 Task: Add the task  Develop a new online booking system for a hotel or resort to the section Agile Archers in the project AgileBox and add a Due Date to the respective task as 2023/09/26
Action: Mouse moved to (54, 255)
Screenshot: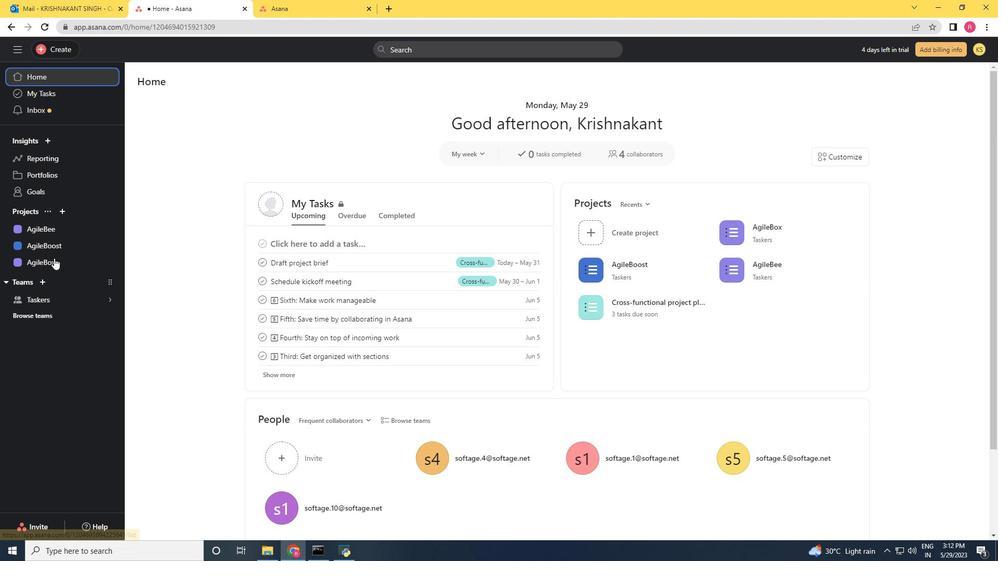 
Action: Mouse pressed left at (54, 255)
Screenshot: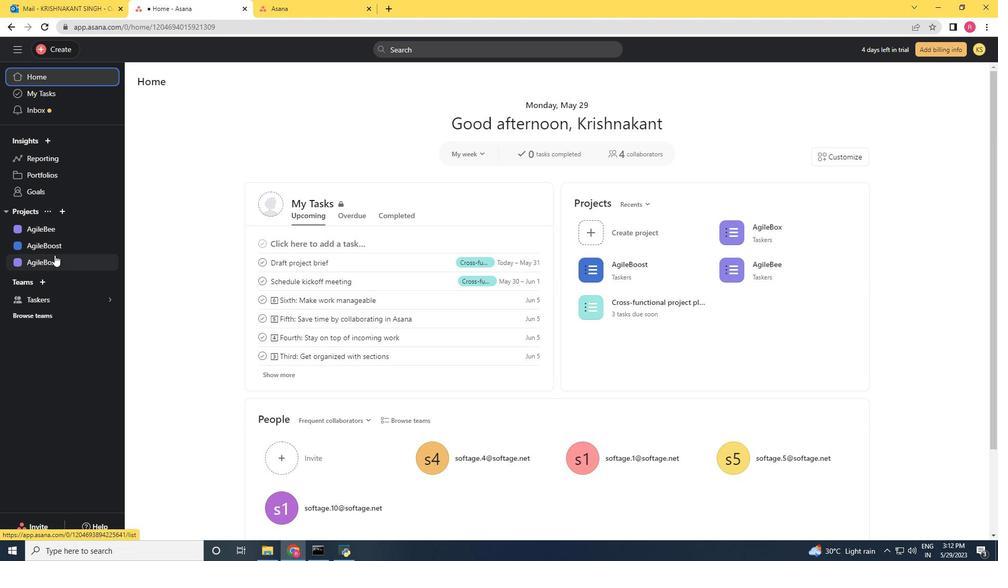 
Action: Mouse moved to (678, 356)
Screenshot: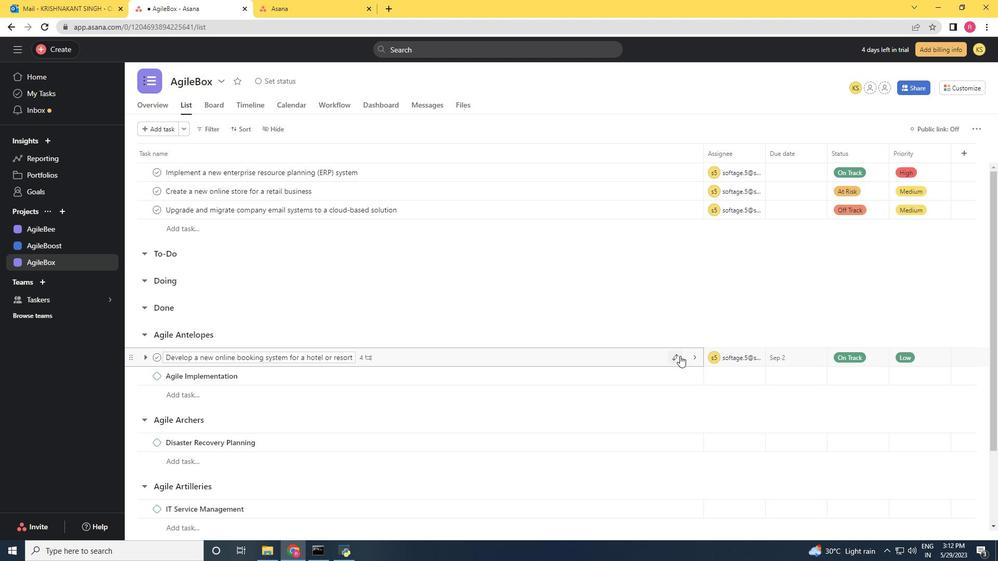 
Action: Mouse pressed left at (678, 356)
Screenshot: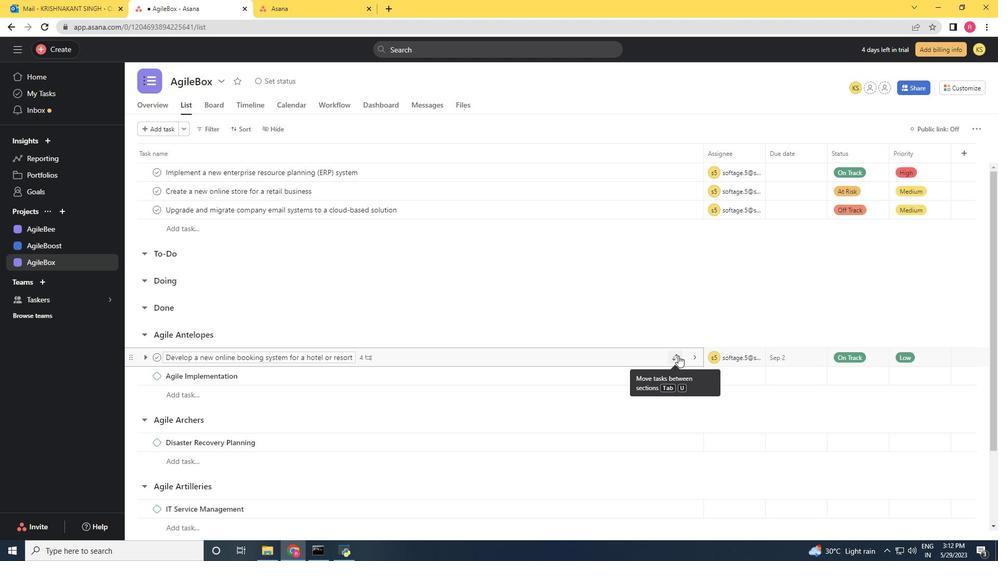 
Action: Mouse moved to (646, 297)
Screenshot: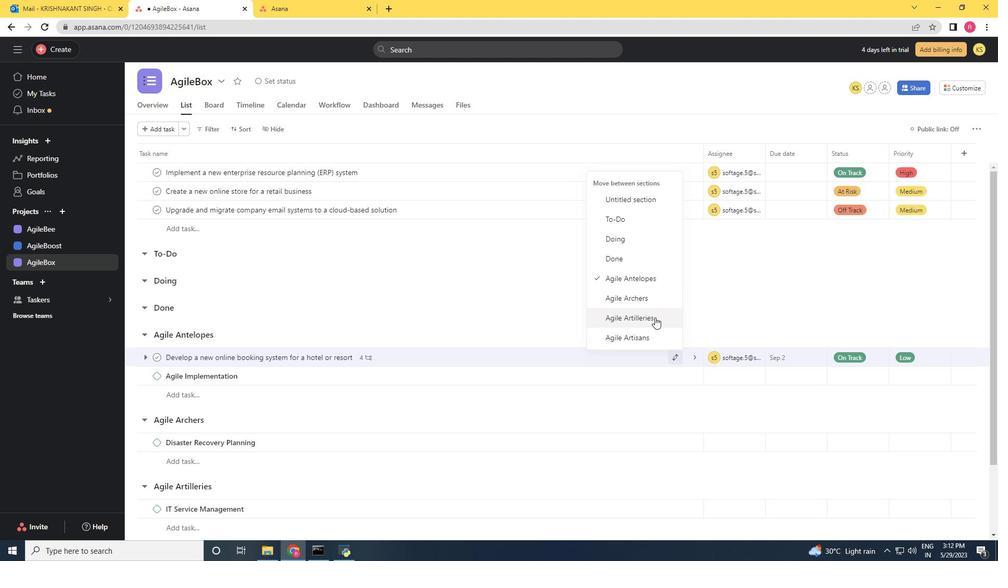 
Action: Mouse pressed left at (646, 297)
Screenshot: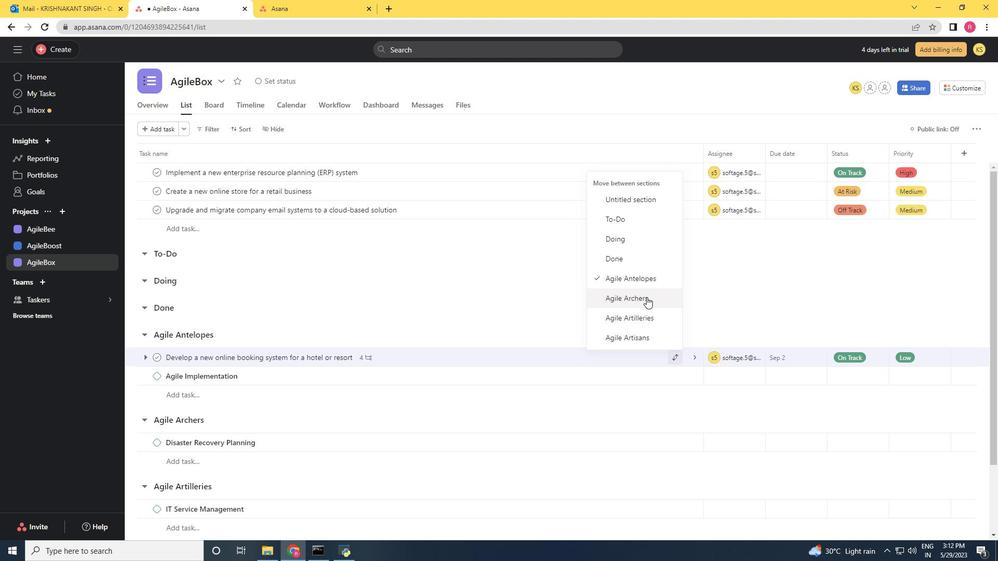 
Action: Mouse moved to (656, 425)
Screenshot: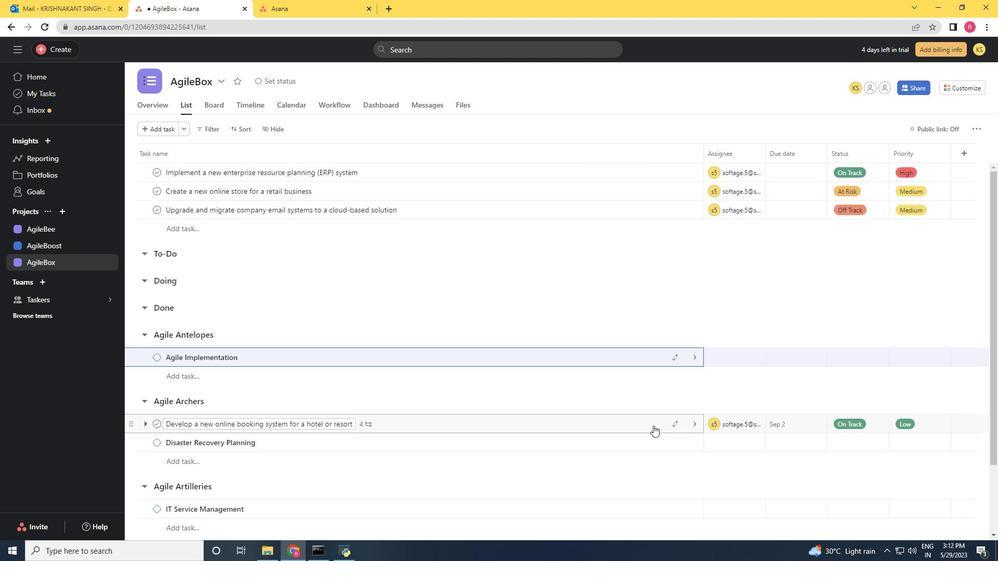 
Action: Mouse pressed left at (656, 425)
Screenshot: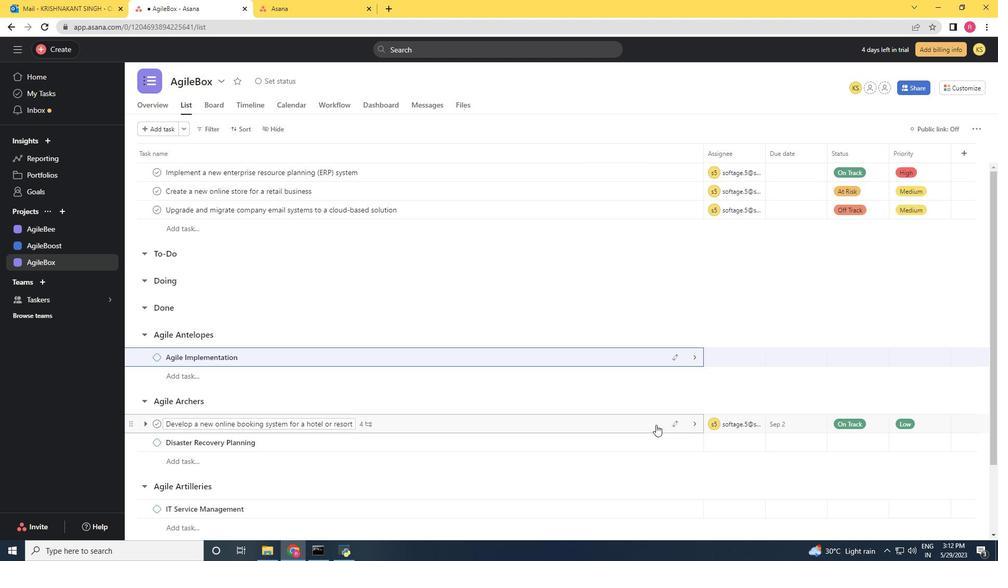 
Action: Mouse moved to (767, 230)
Screenshot: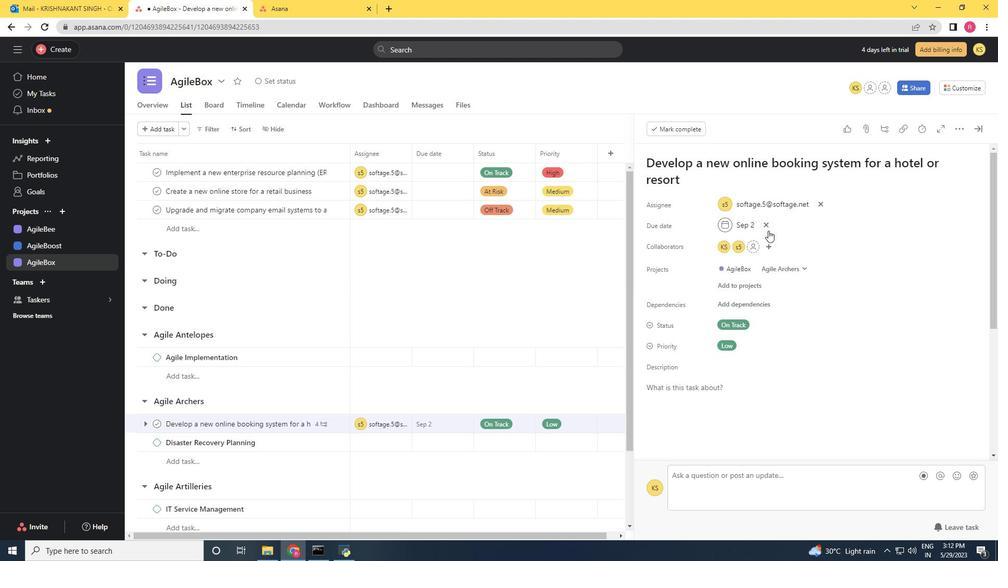 
Action: Mouse pressed left at (767, 230)
Screenshot: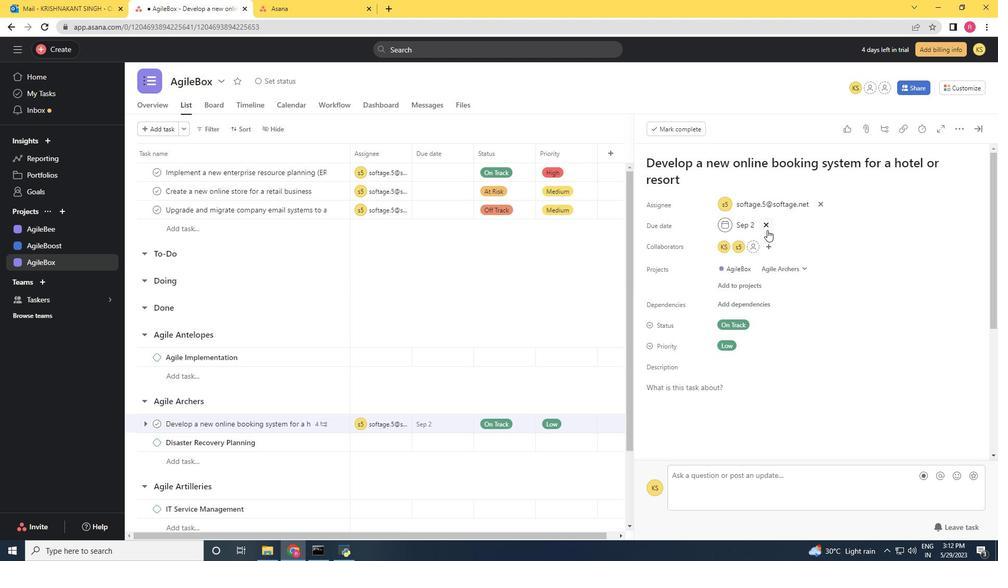
Action: Mouse moved to (753, 226)
Screenshot: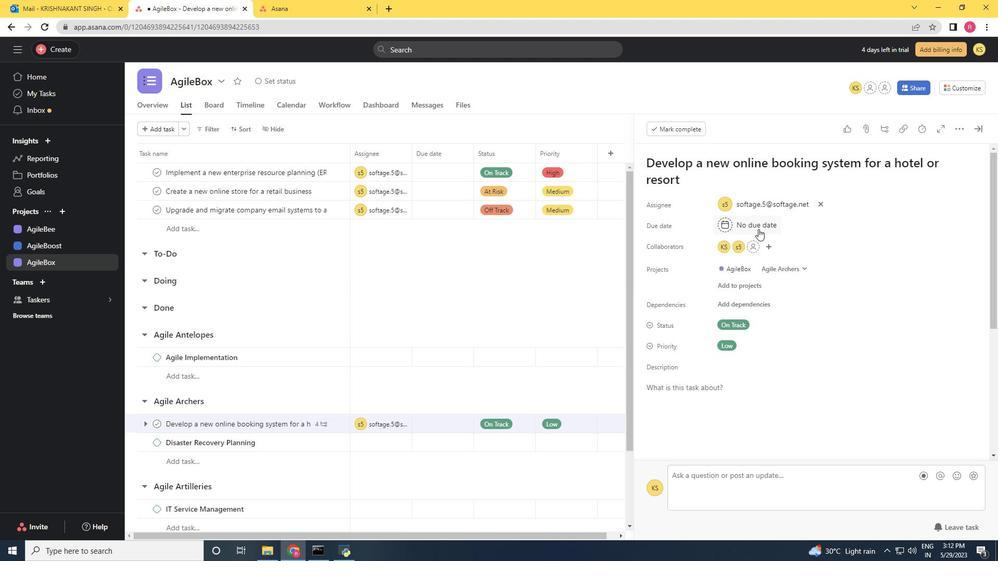 
Action: Mouse pressed left at (753, 226)
Screenshot: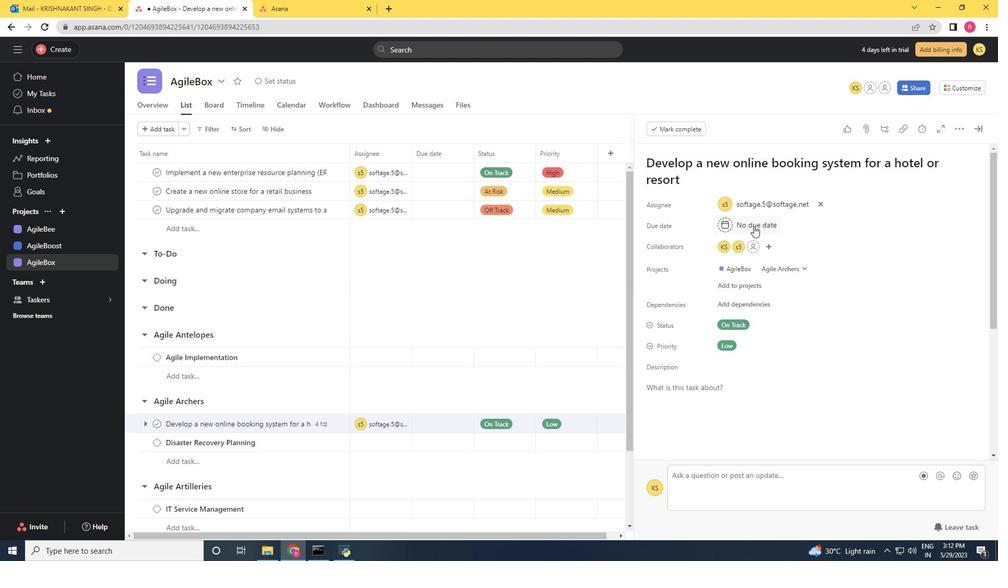 
Action: Mouse moved to (843, 273)
Screenshot: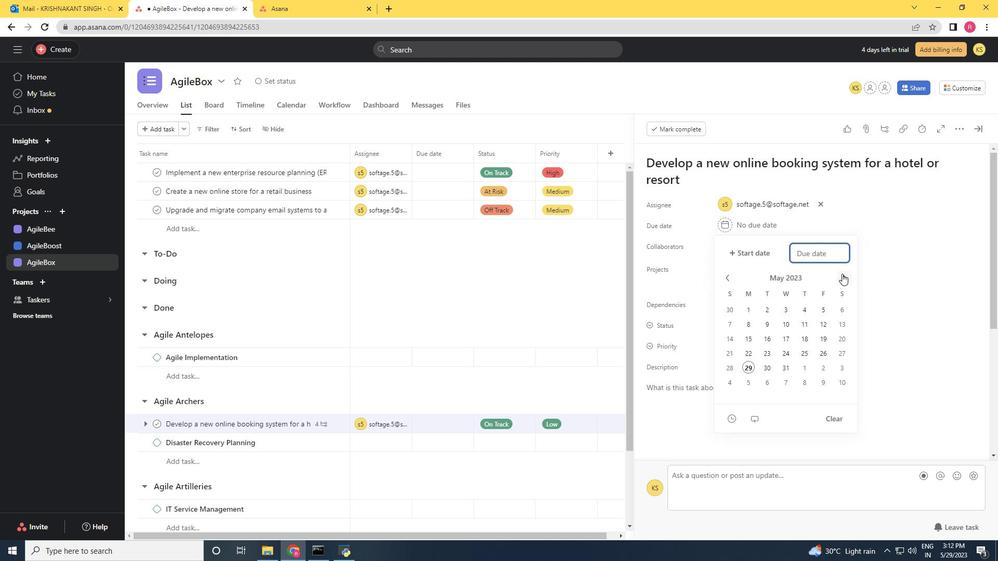 
Action: Mouse pressed left at (843, 273)
Screenshot: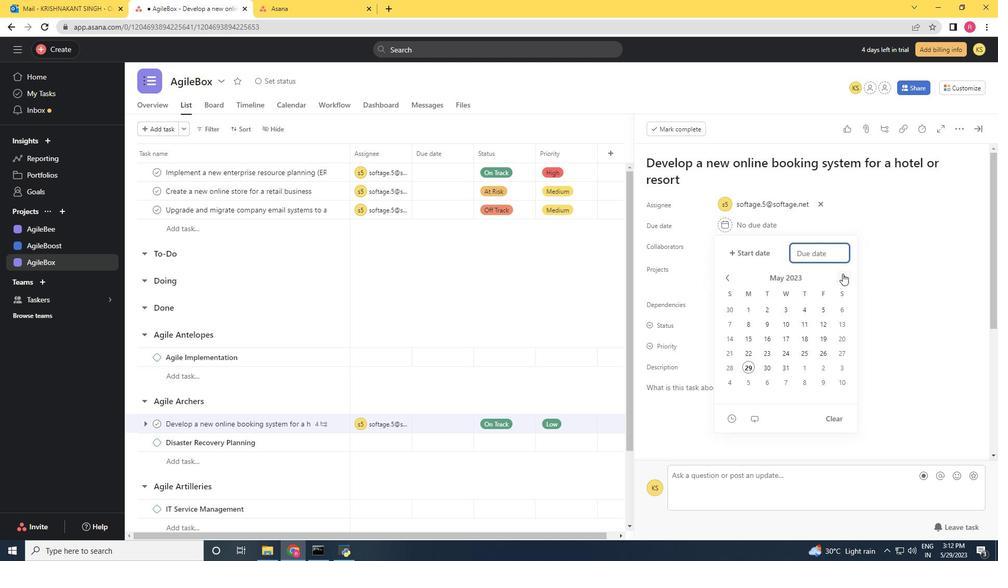 
Action: Mouse pressed left at (843, 273)
Screenshot: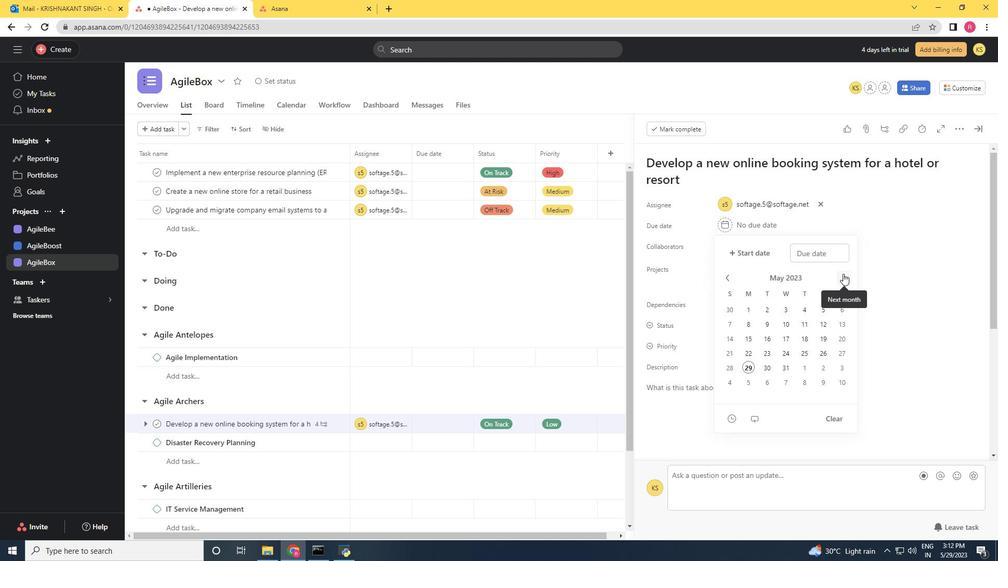 
Action: Mouse pressed left at (843, 273)
Screenshot: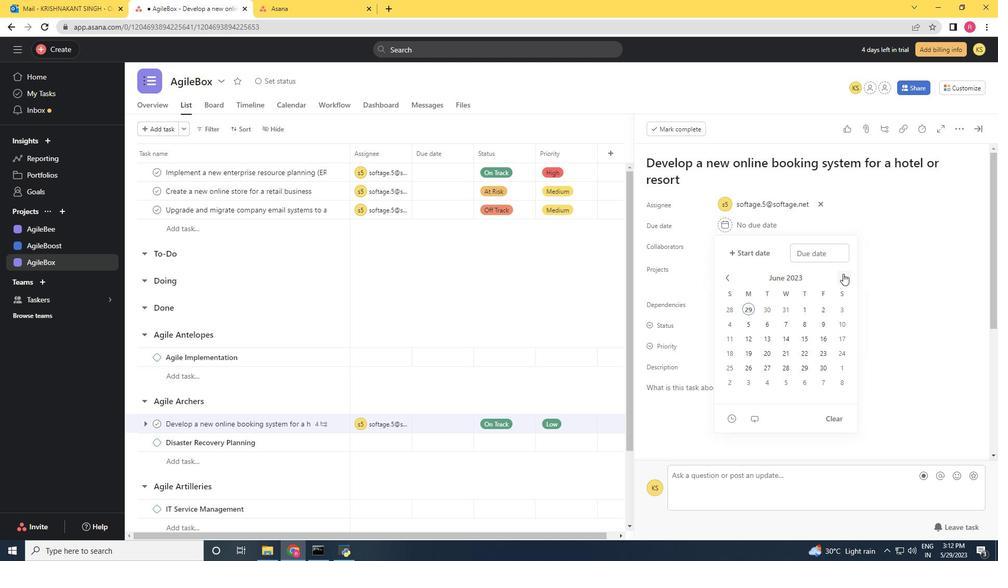 
Action: Mouse pressed left at (843, 273)
Screenshot: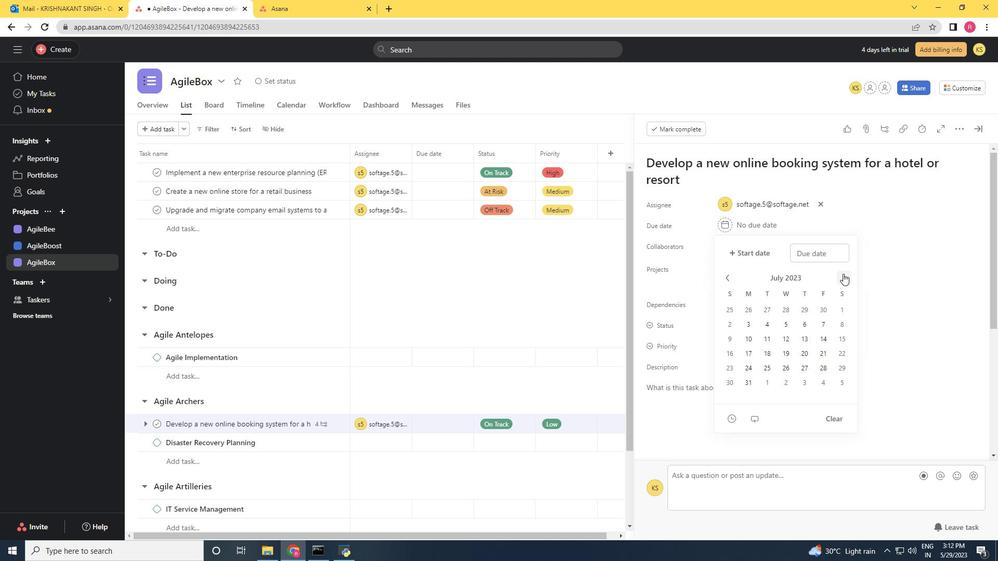 
Action: Mouse moved to (765, 370)
Screenshot: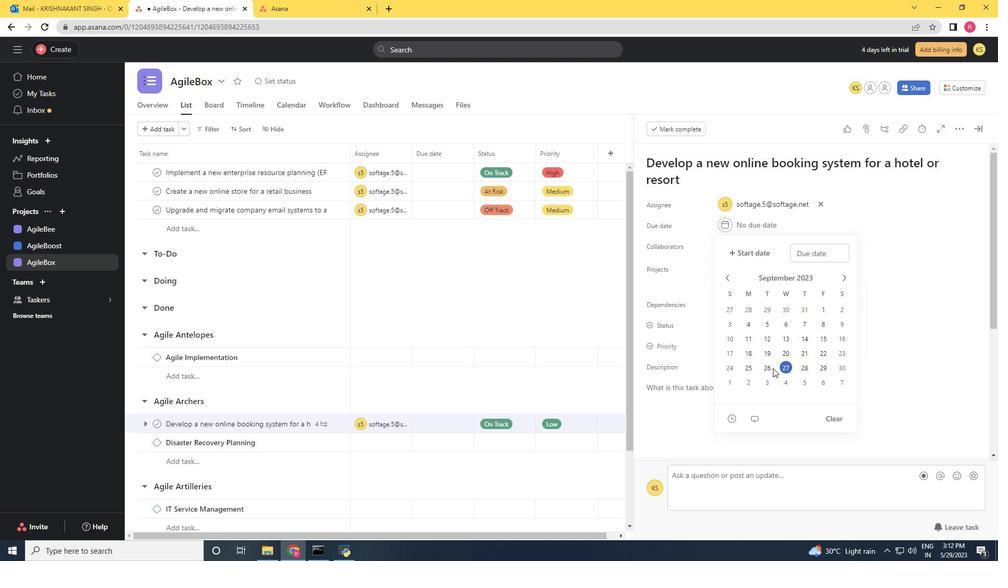 
Action: Mouse pressed left at (765, 370)
Screenshot: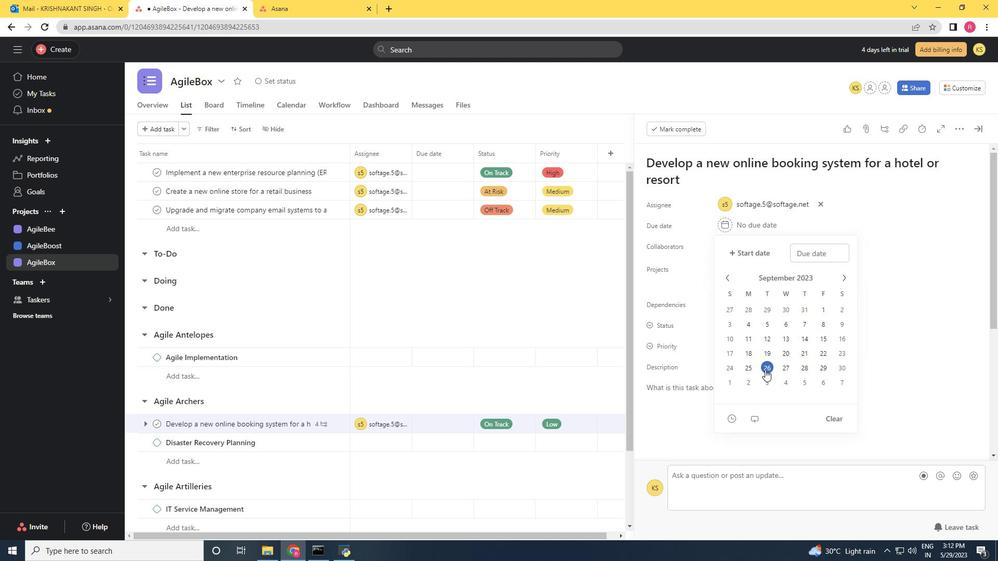 
Action: Mouse moved to (901, 313)
Screenshot: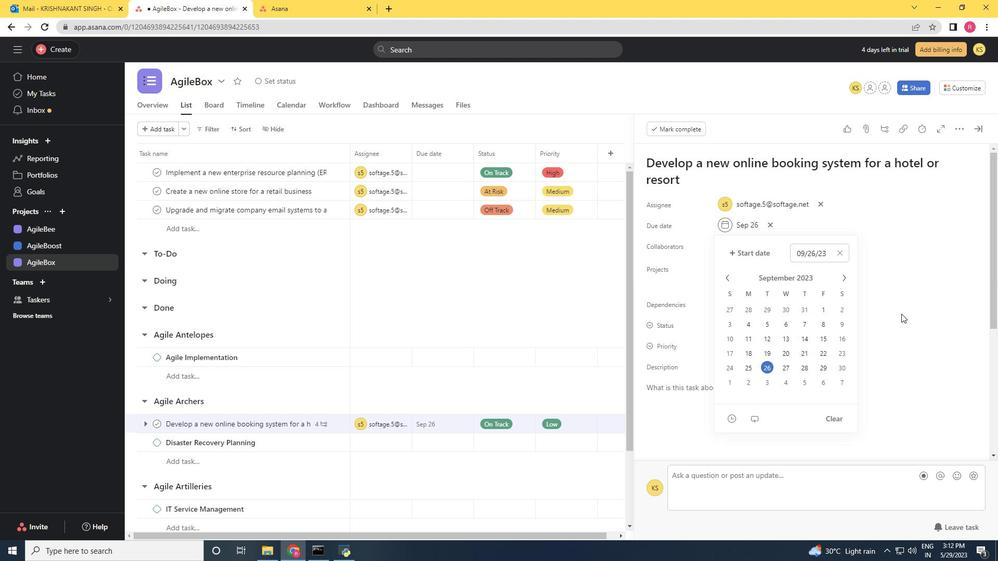 
Action: Mouse pressed left at (901, 313)
Screenshot: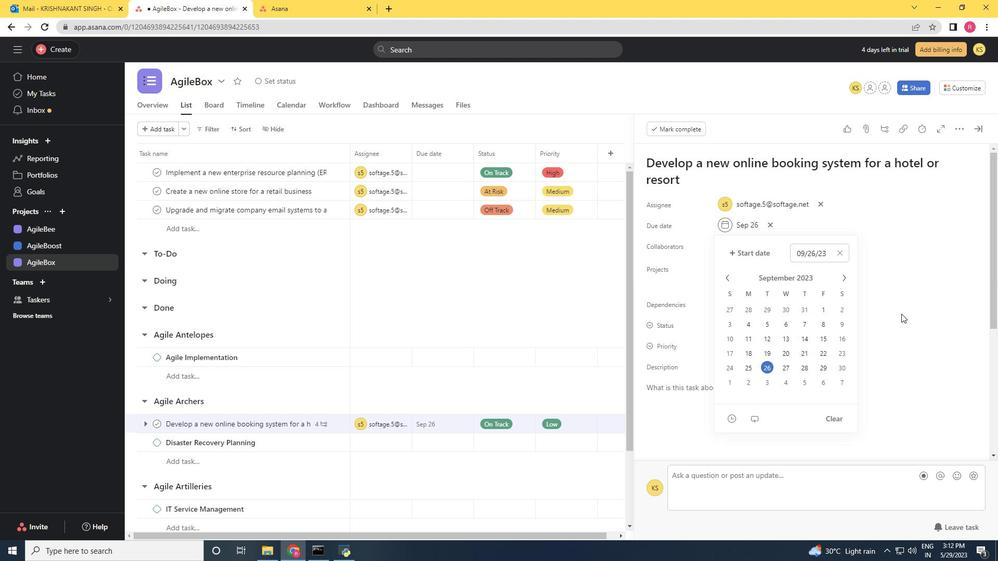 
